 Task: Create a section Code Combat and in the section, add a milestone Chatbot Implementation in the project TreatWorks.
Action: Mouse moved to (55, 447)
Screenshot: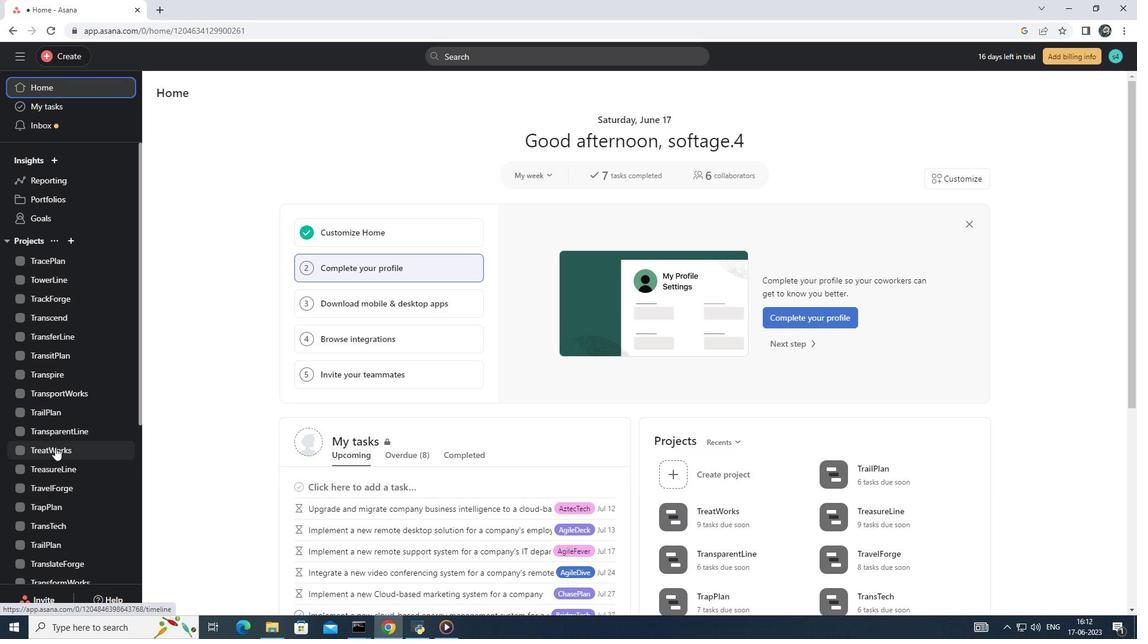 
Action: Mouse pressed left at (55, 447)
Screenshot: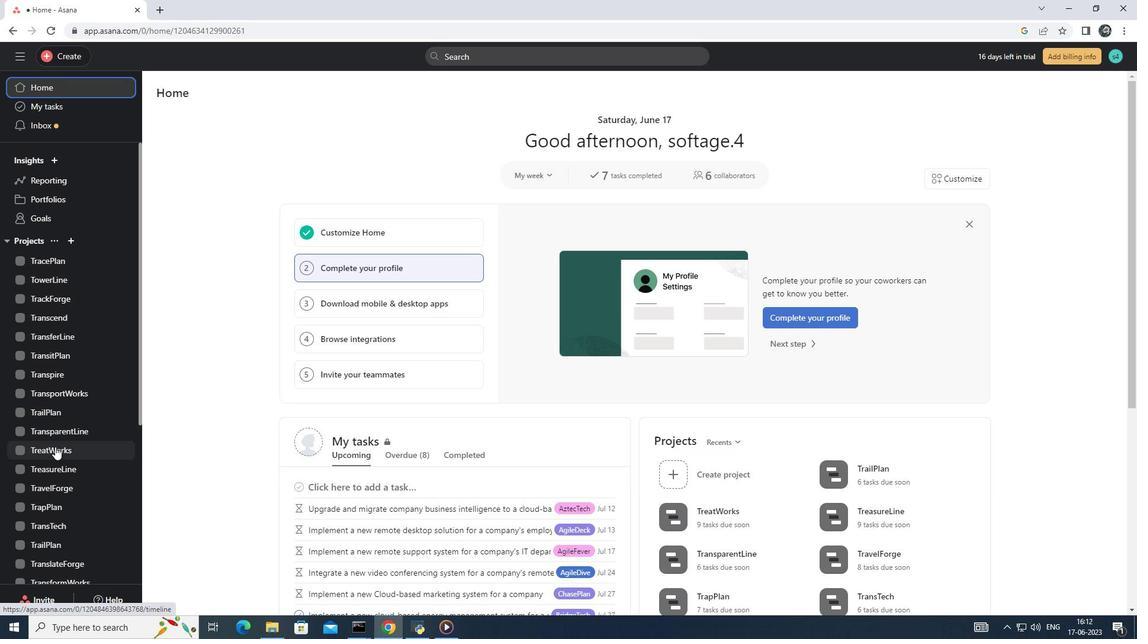 
Action: Mouse moved to (199, 467)
Screenshot: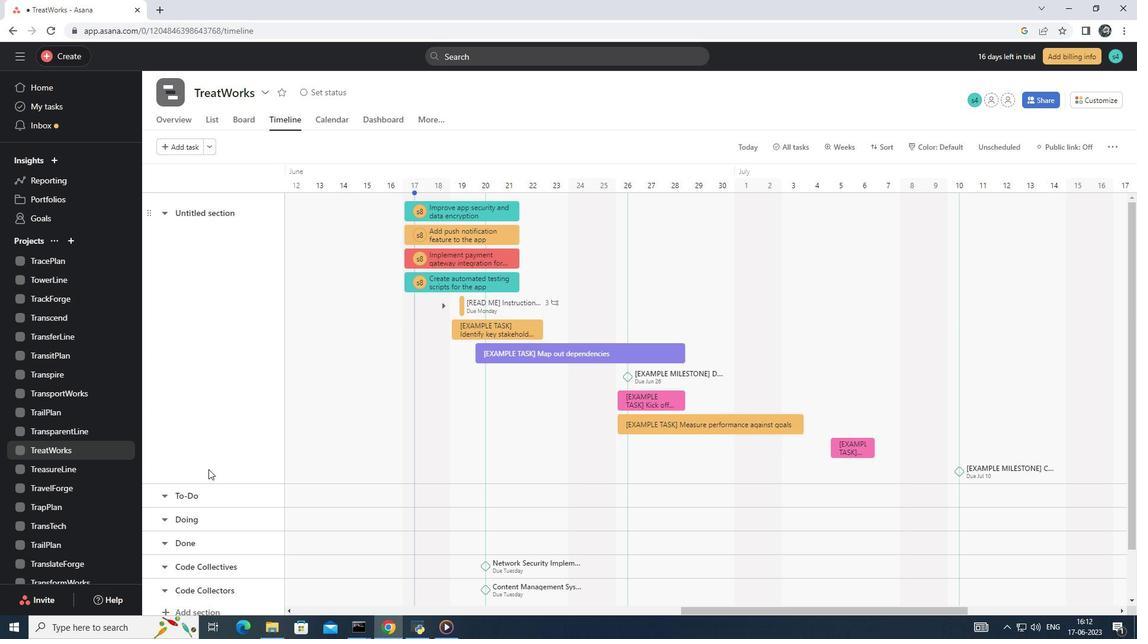 
Action: Mouse scrolled (200, 467) with delta (0, 0)
Screenshot: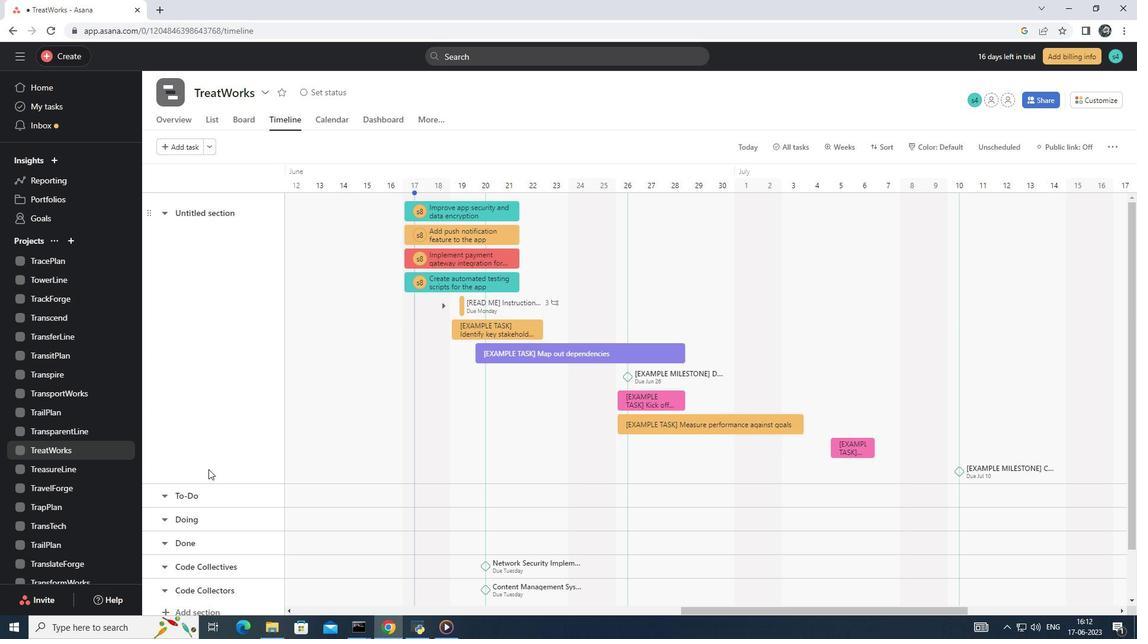 
Action: Mouse moved to (199, 467)
Screenshot: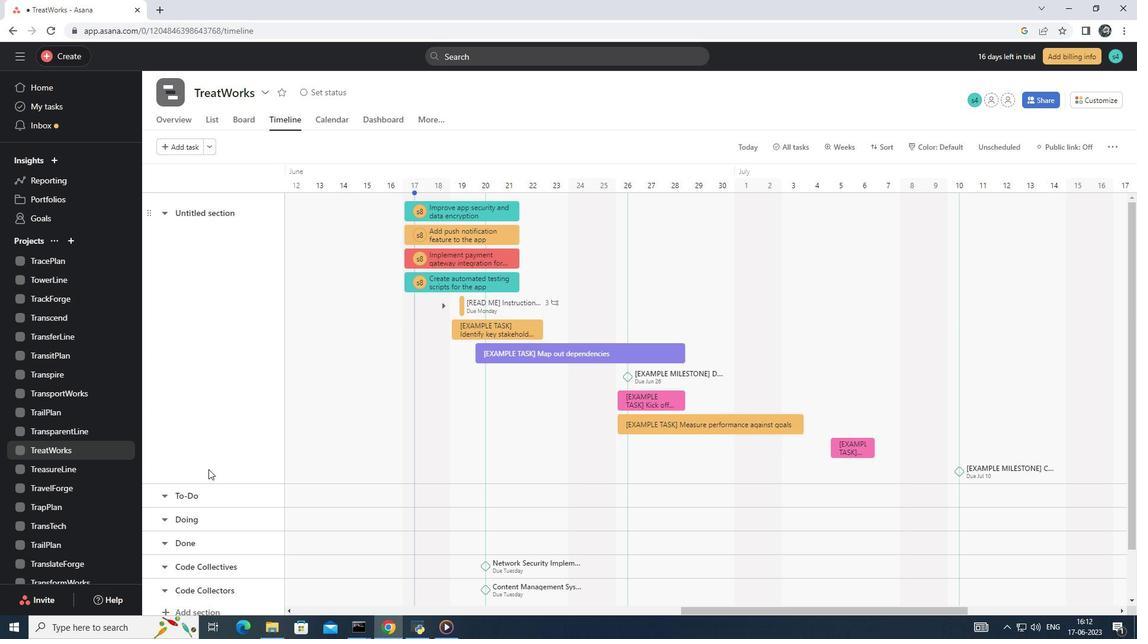 
Action: Mouse scrolled (199, 467) with delta (0, 0)
Screenshot: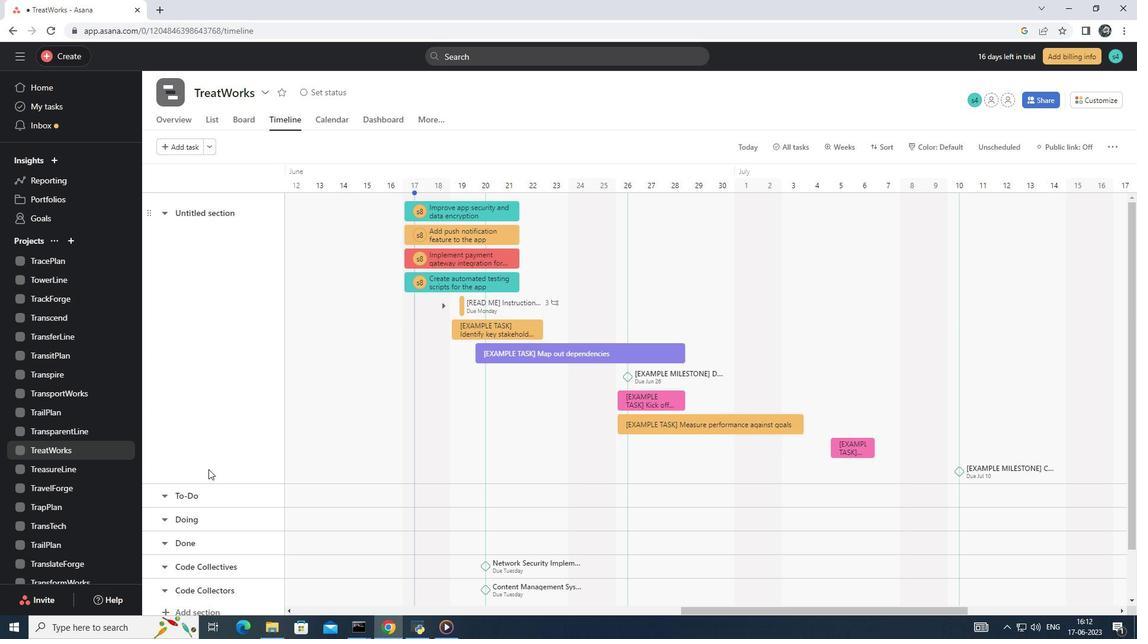 
Action: Mouse scrolled (199, 467) with delta (0, 0)
Screenshot: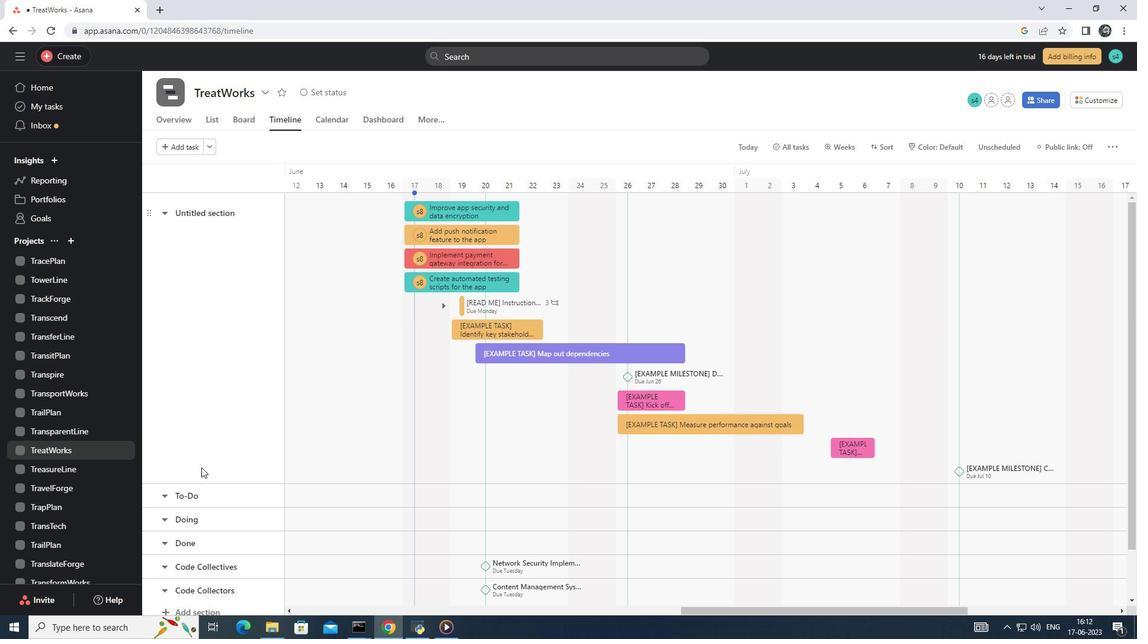 
Action: Mouse moved to (181, 561)
Screenshot: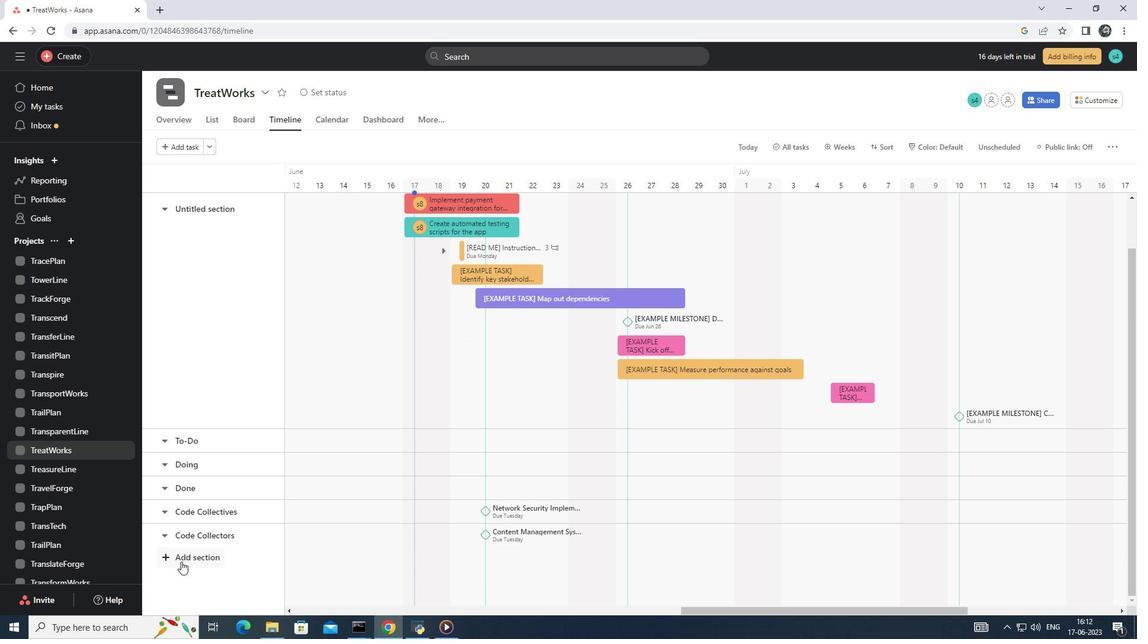 
Action: Mouse pressed left at (181, 561)
Screenshot: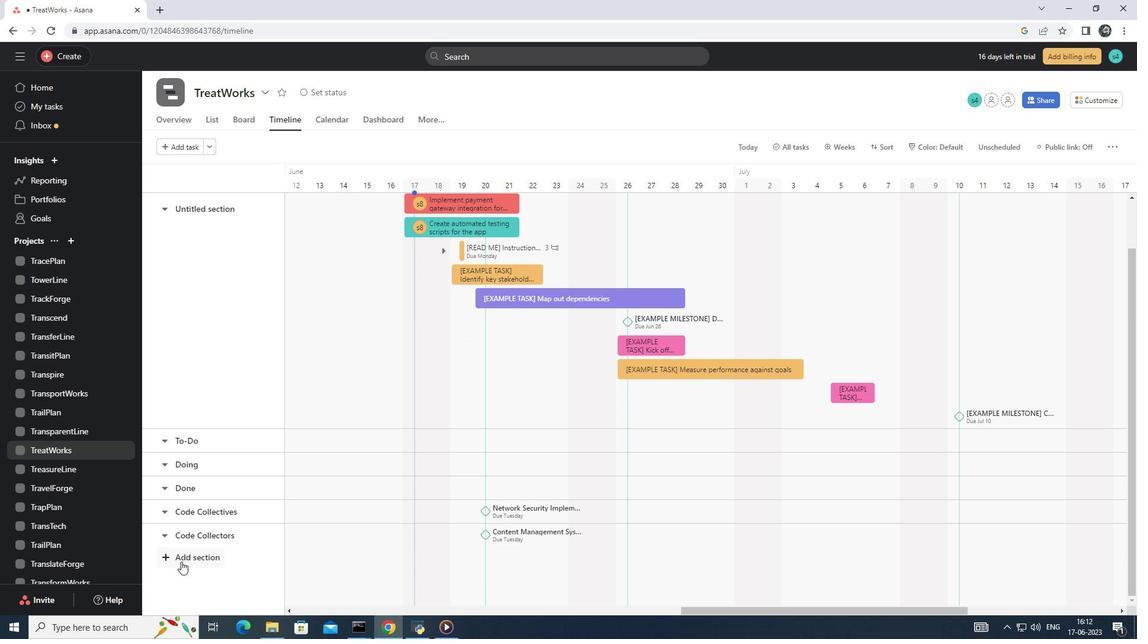 
Action: Mouse pressed left at (181, 561)
Screenshot: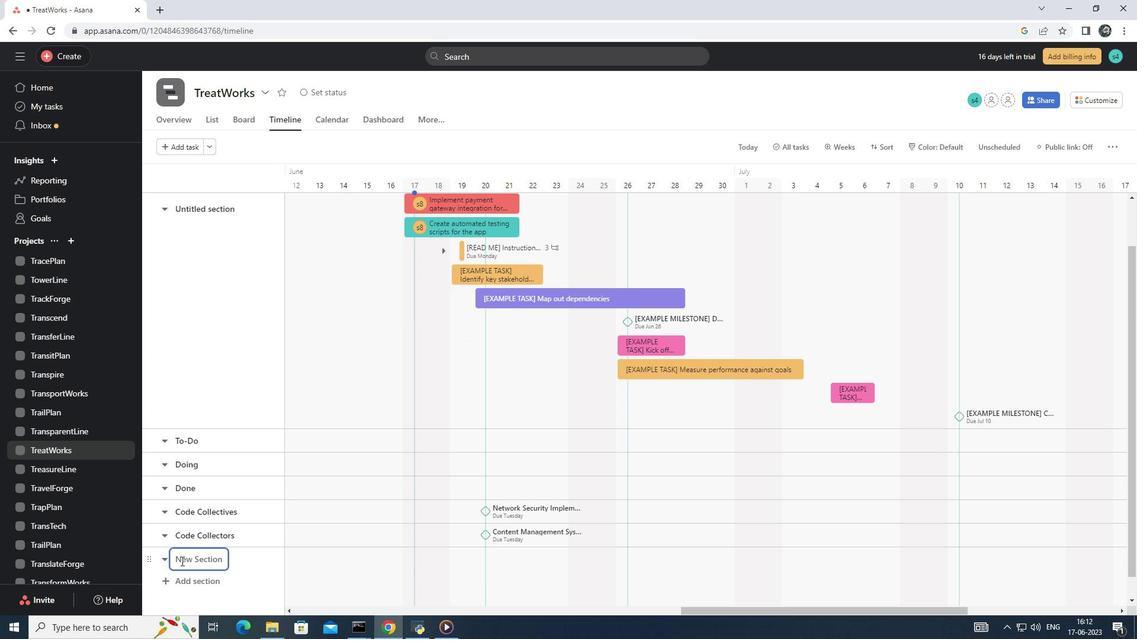 
Action: Key pressed <Key.shift>Code<Key.space><Key.shift>Combat<Key.enter>
Screenshot: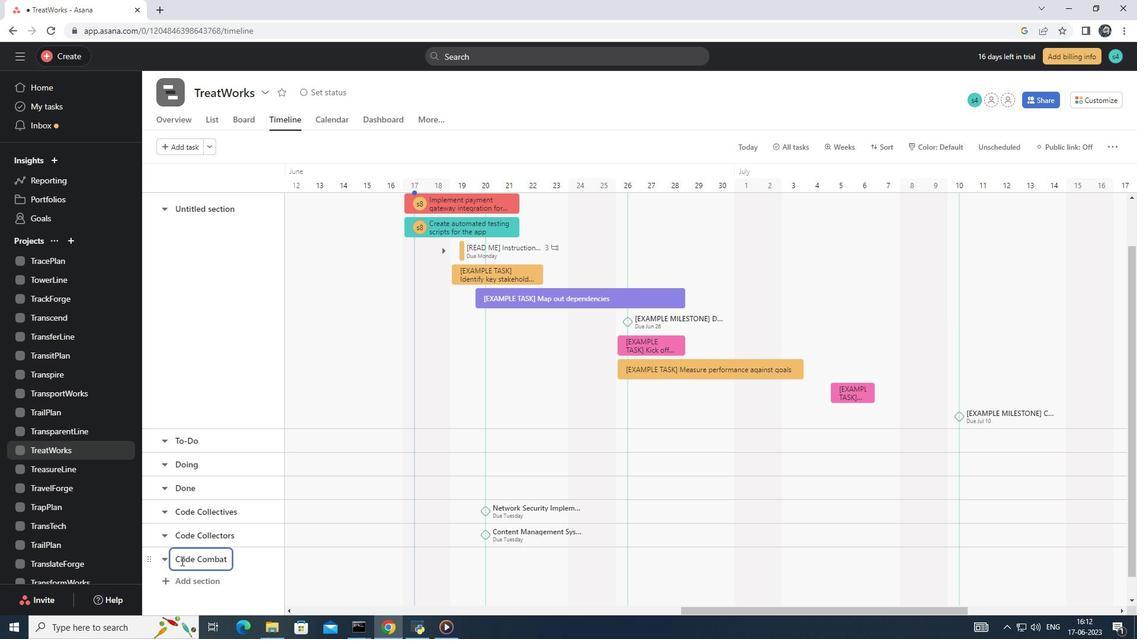 
Action: Mouse moved to (389, 557)
Screenshot: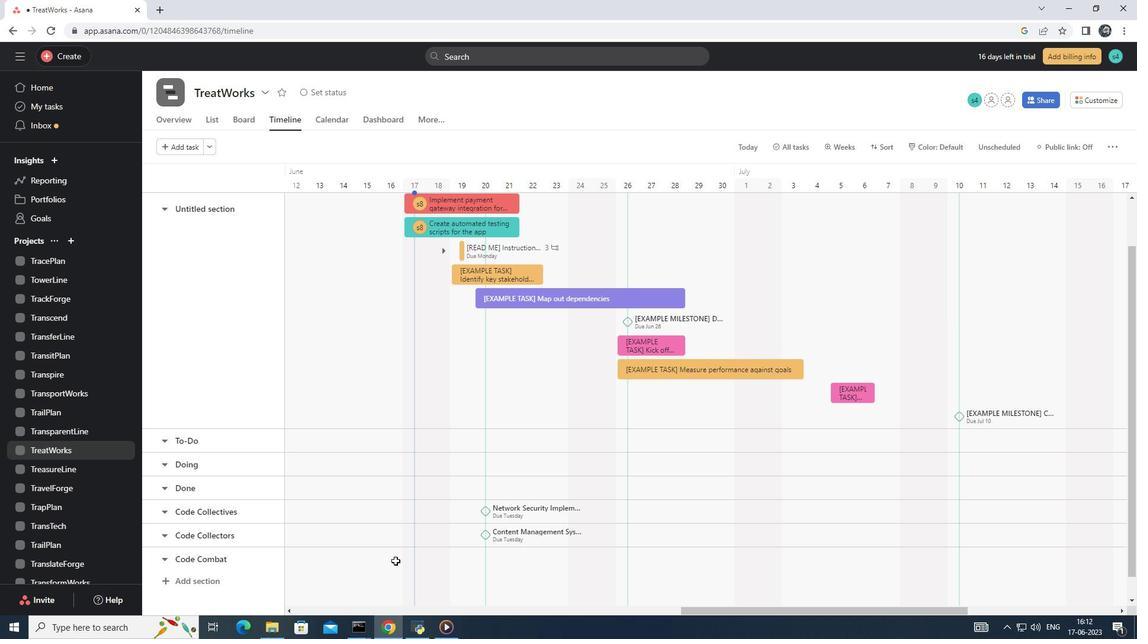 
Action: Mouse pressed left at (389, 557)
Screenshot: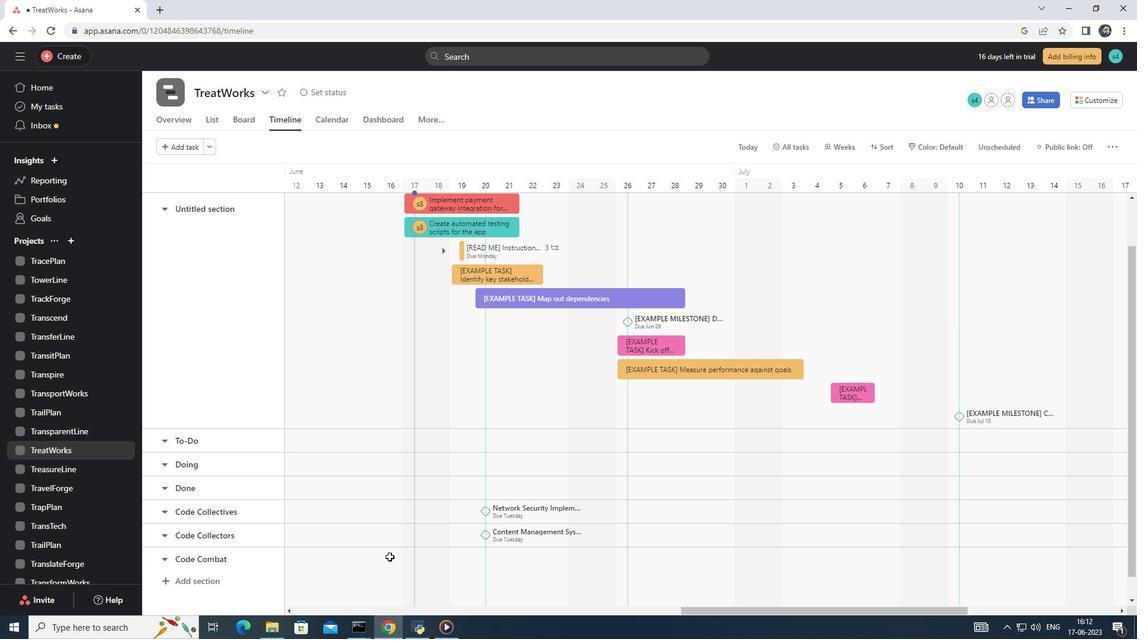 
Action: Mouse moved to (388, 556)
Screenshot: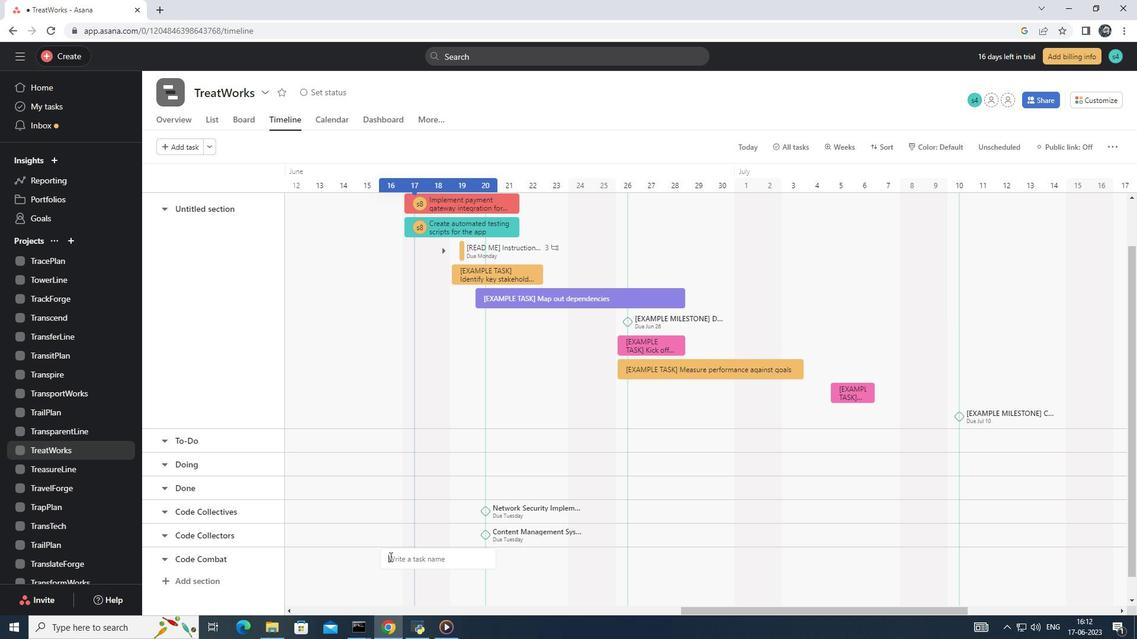 
Action: Key pressed <Key.shift>Chatbot<Key.space><Key.shift>Implementation
Screenshot: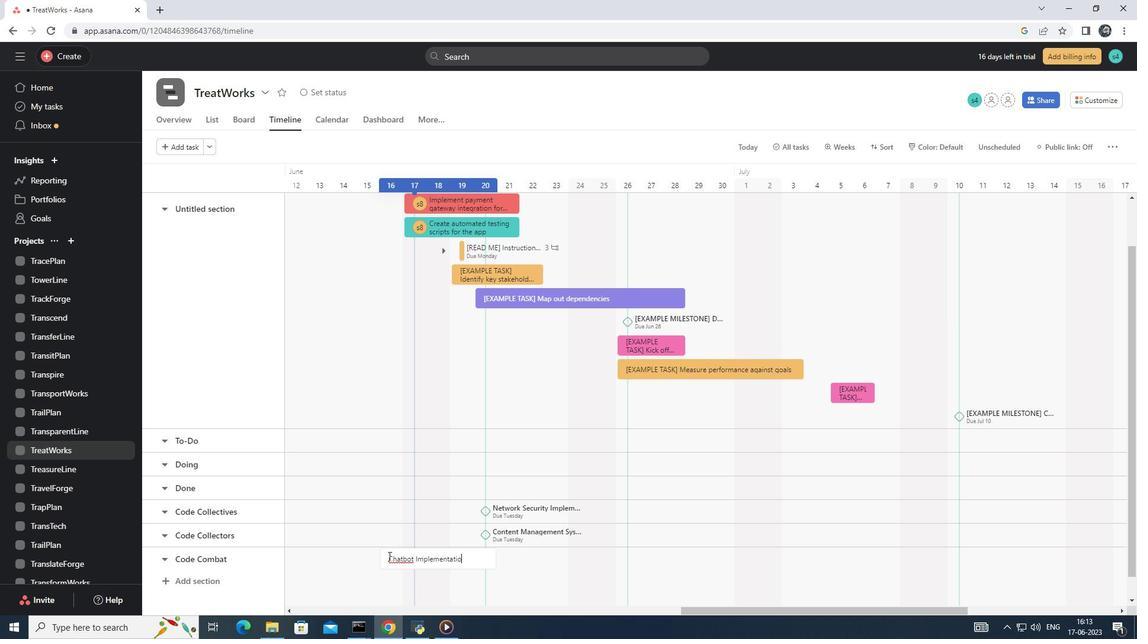 
Action: Mouse moved to (386, 556)
Screenshot: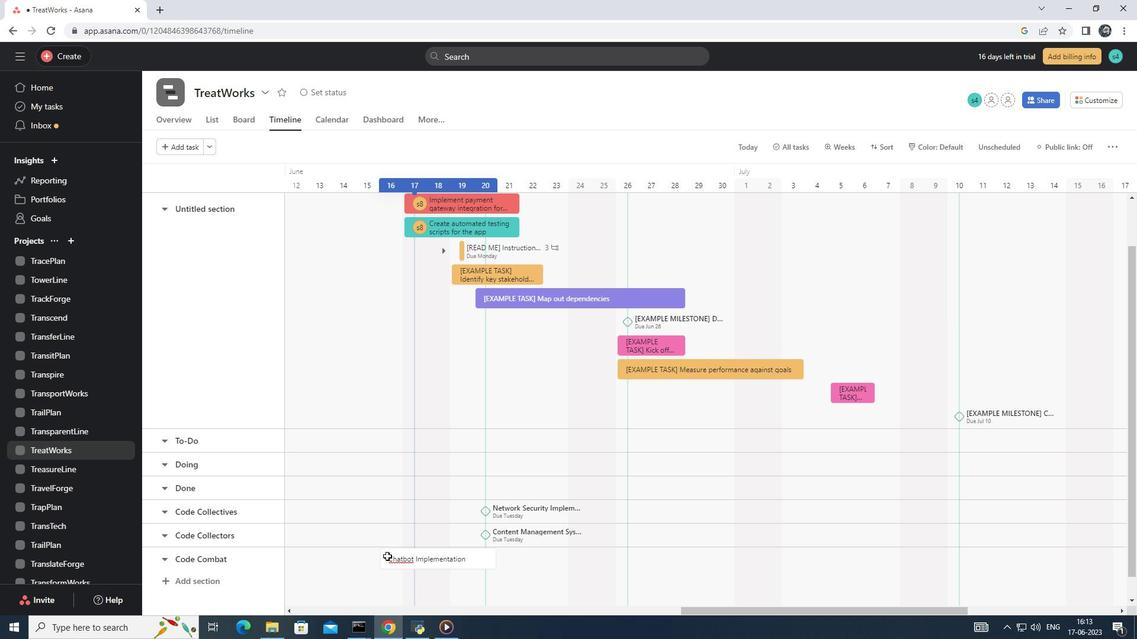 
Action: Key pressed <Key.enter>
Screenshot: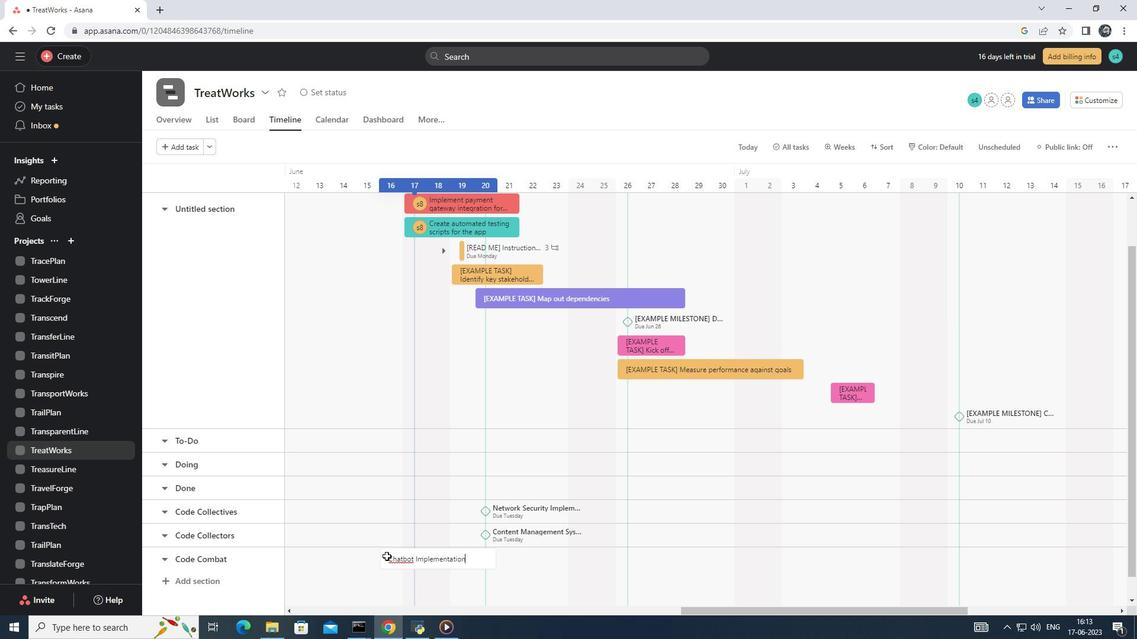 
Action: Mouse moved to (449, 559)
Screenshot: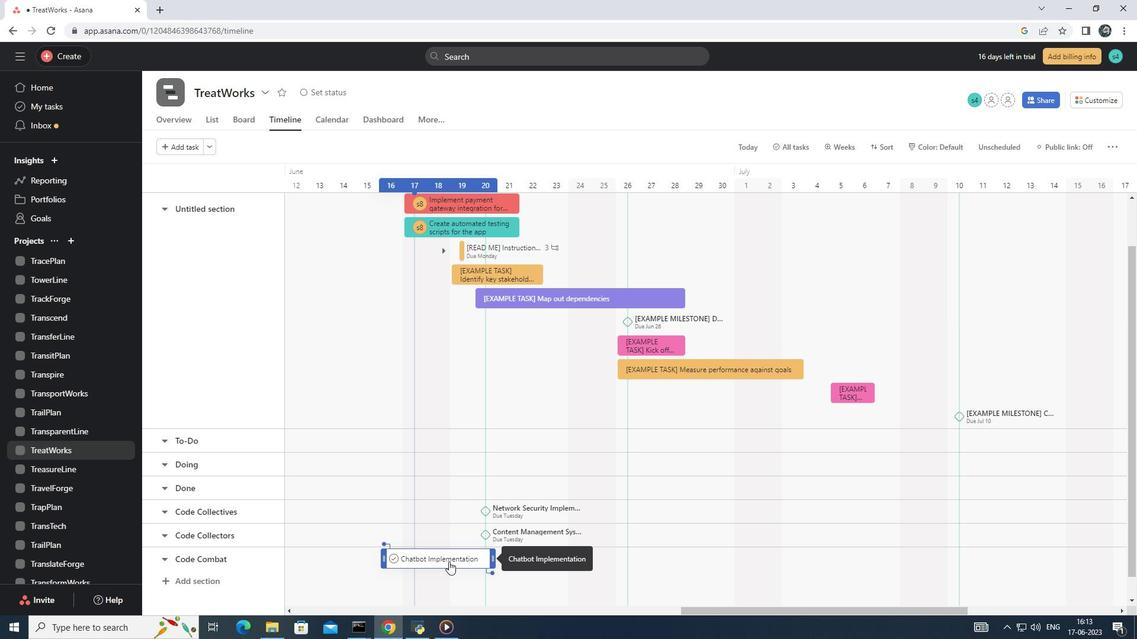 
Action: Mouse pressed right at (449, 559)
Screenshot: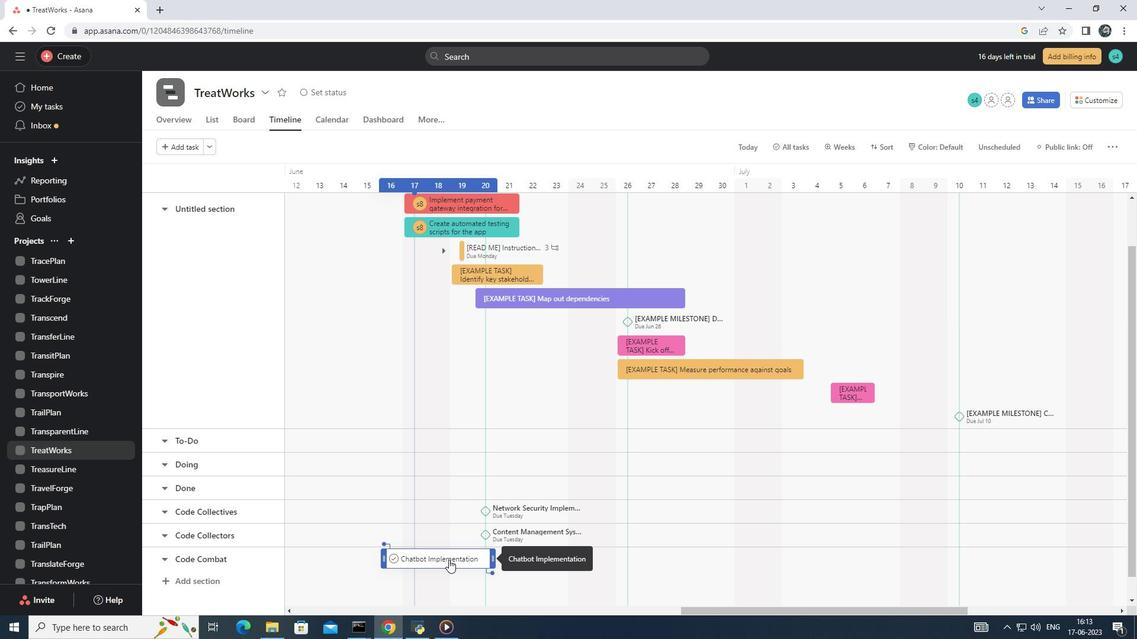 
Action: Mouse moved to (495, 497)
Screenshot: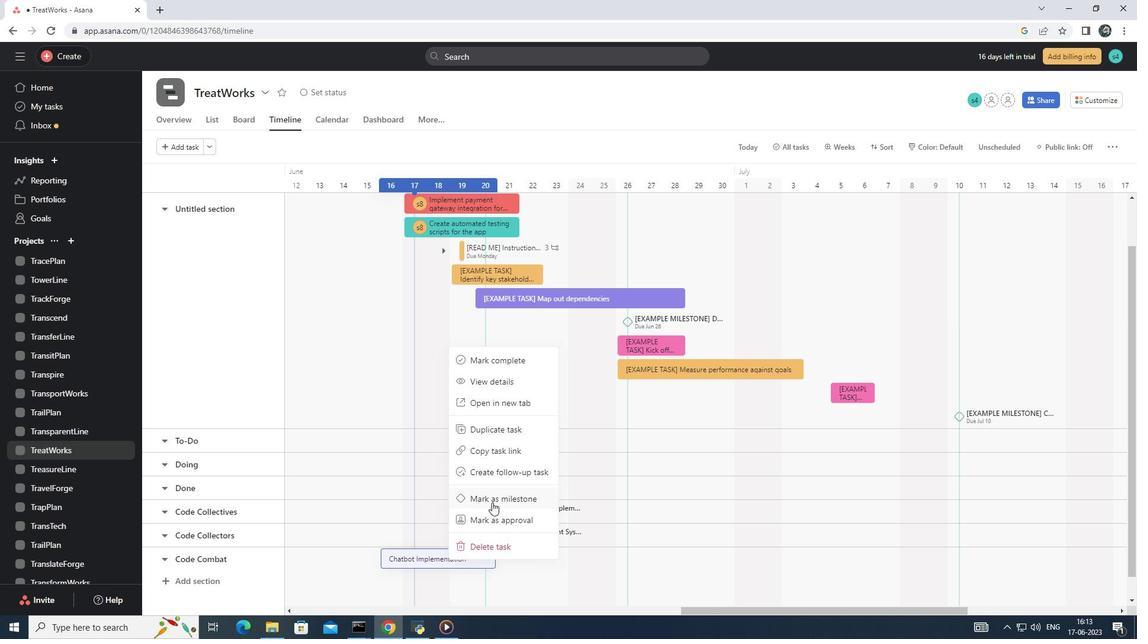 
Action: Mouse pressed left at (495, 497)
Screenshot: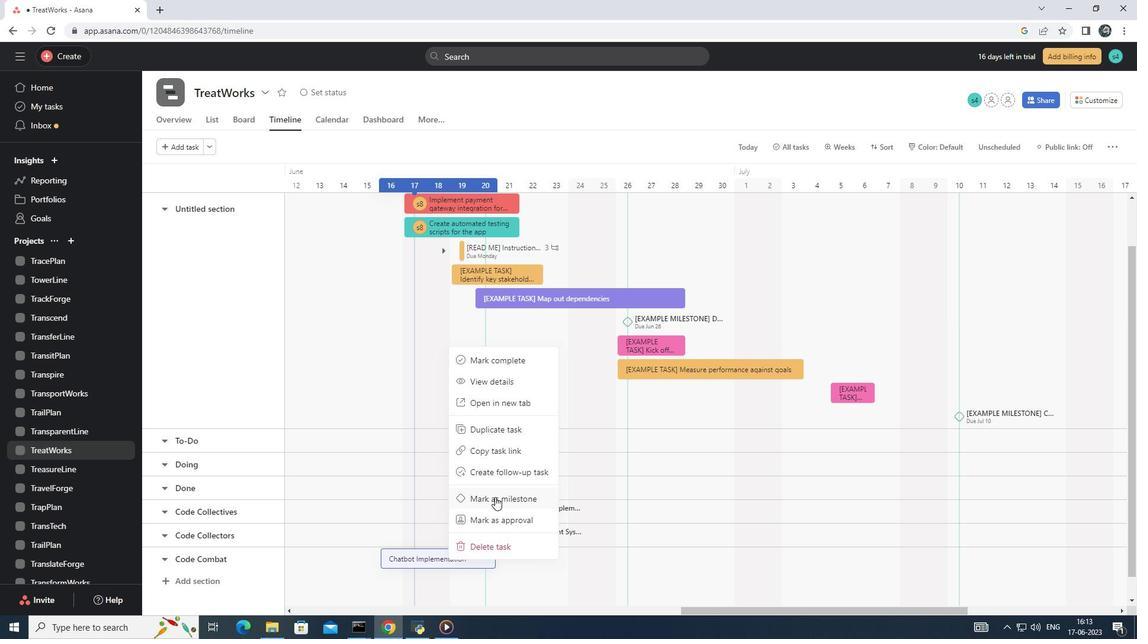 
Action: Mouse moved to (498, 494)
Screenshot: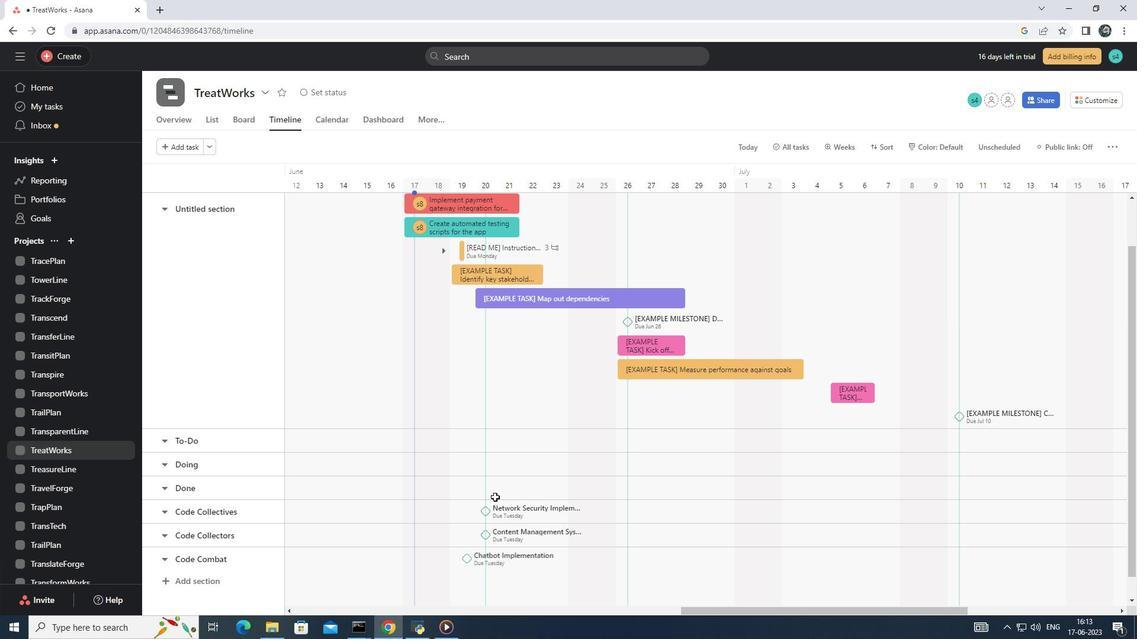 
